 Task: Add a condition where "Hours until due date Greater than 25" in pending tickets.
Action: Mouse moved to (427, 542)
Screenshot: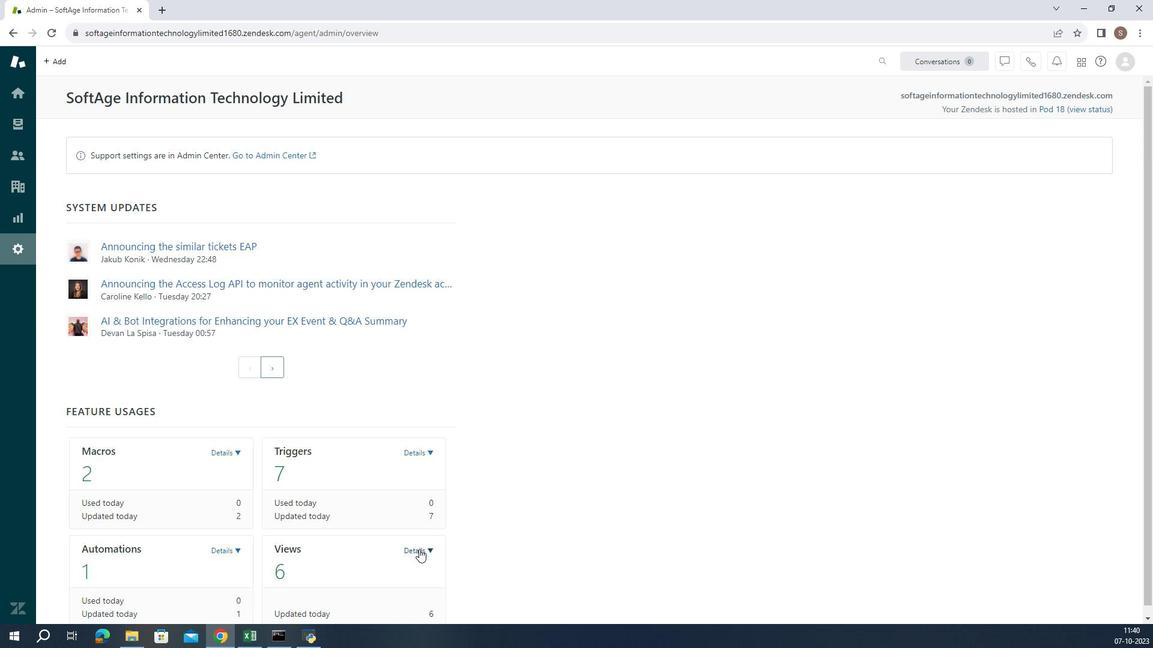 
Action: Mouse pressed left at (427, 542)
Screenshot: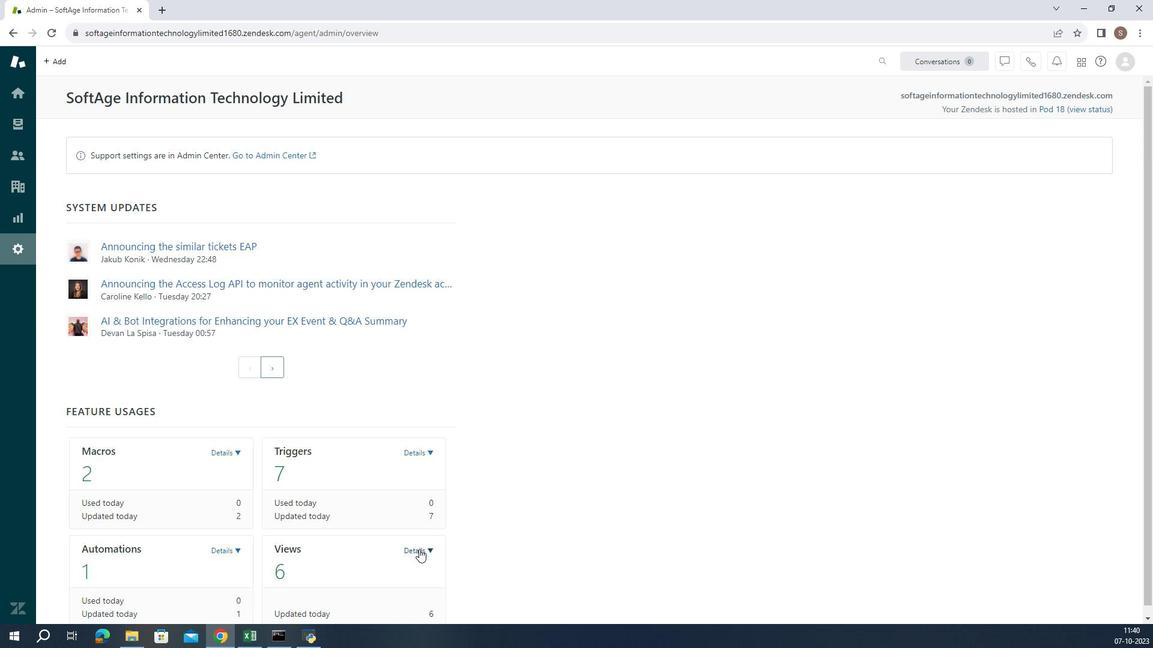
Action: Mouse moved to (385, 597)
Screenshot: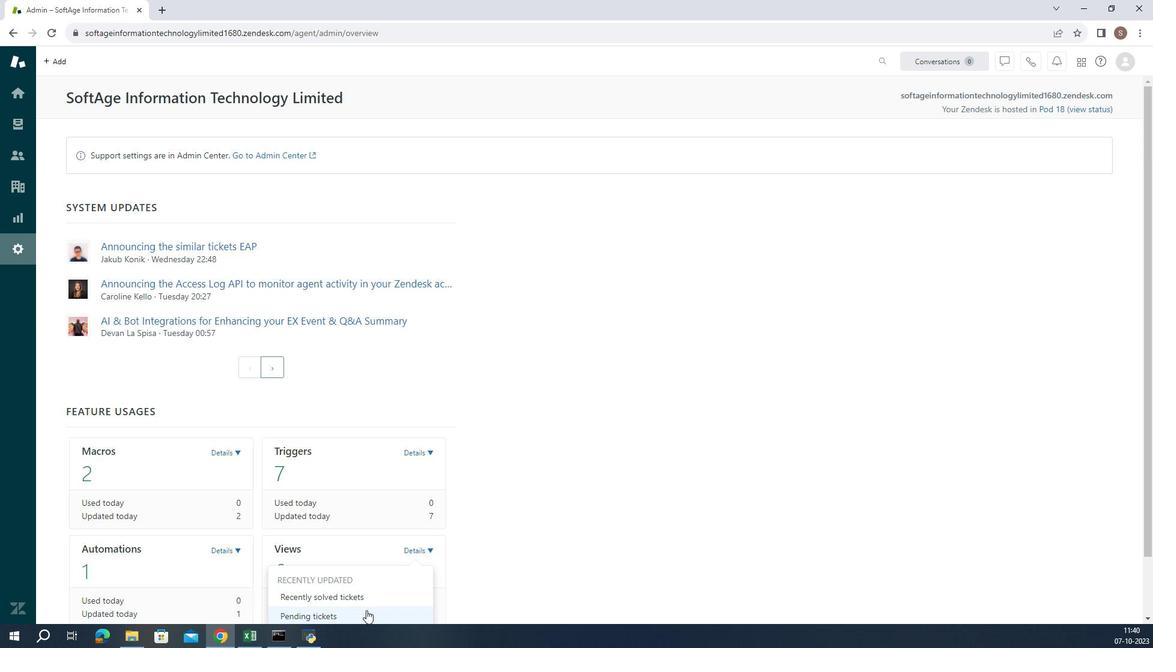 
Action: Mouse pressed left at (385, 597)
Screenshot: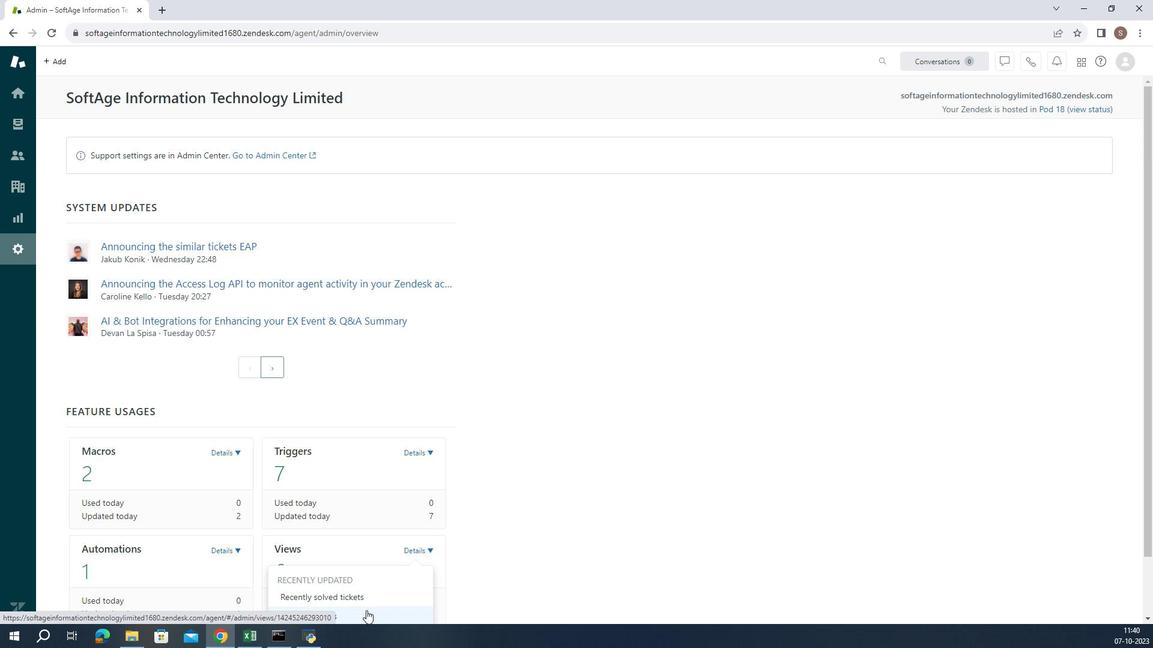 
Action: Mouse moved to (255, 416)
Screenshot: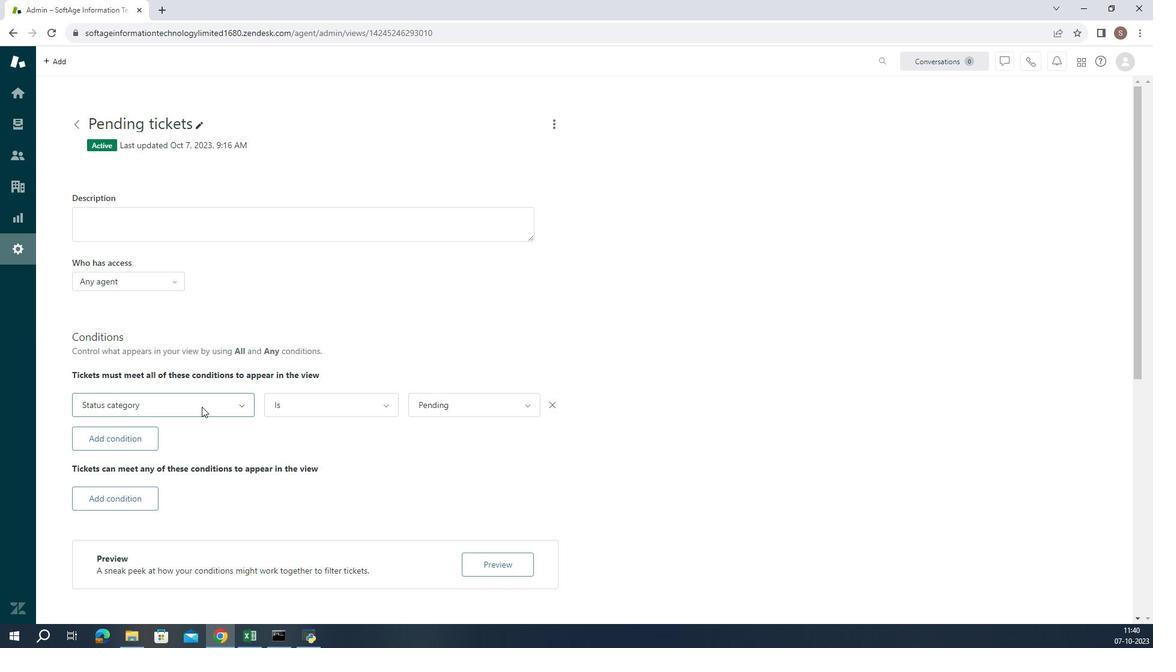 
Action: Mouse pressed left at (255, 416)
Screenshot: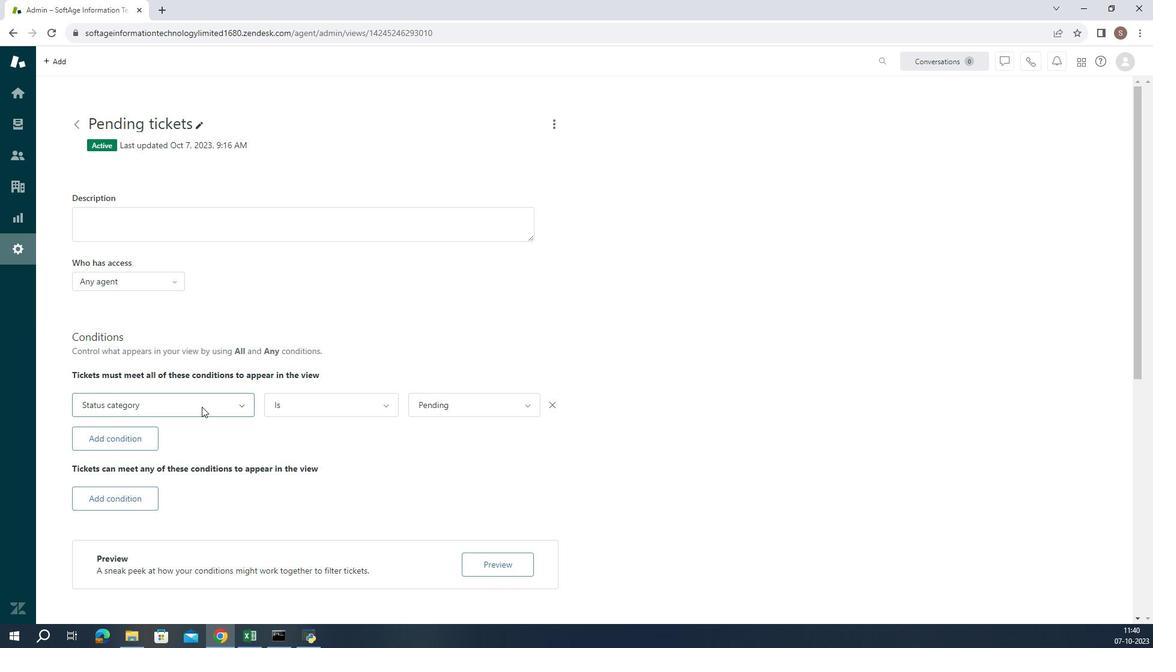 
Action: Mouse moved to (237, 318)
Screenshot: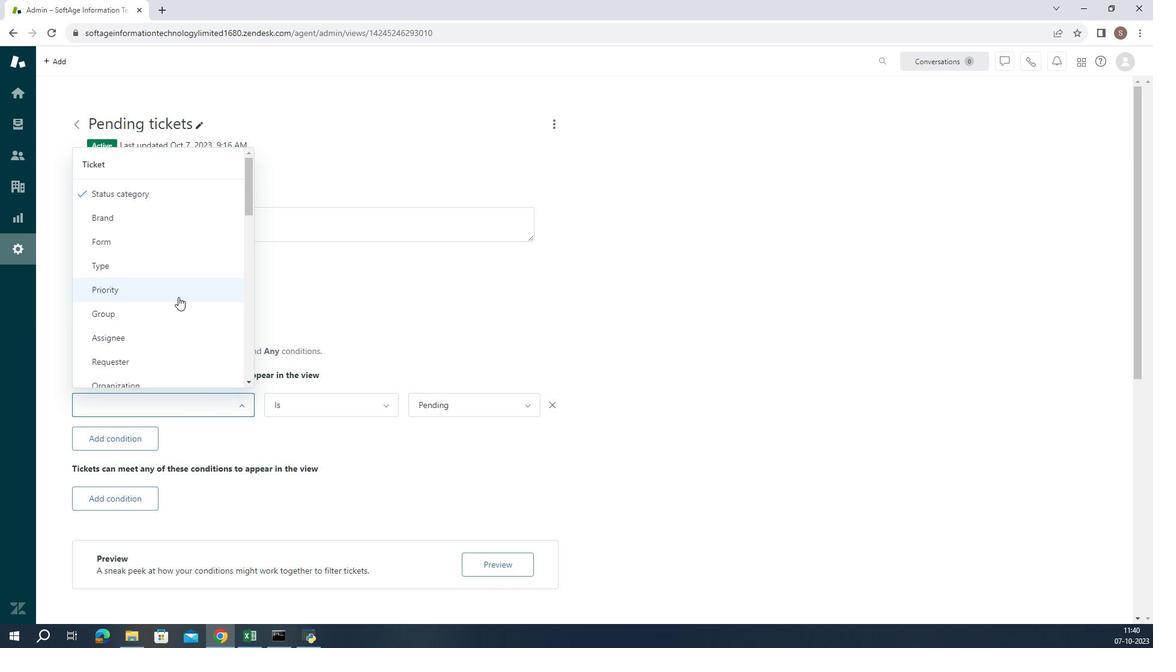 
Action: Mouse scrolled (237, 318) with delta (0, 0)
Screenshot: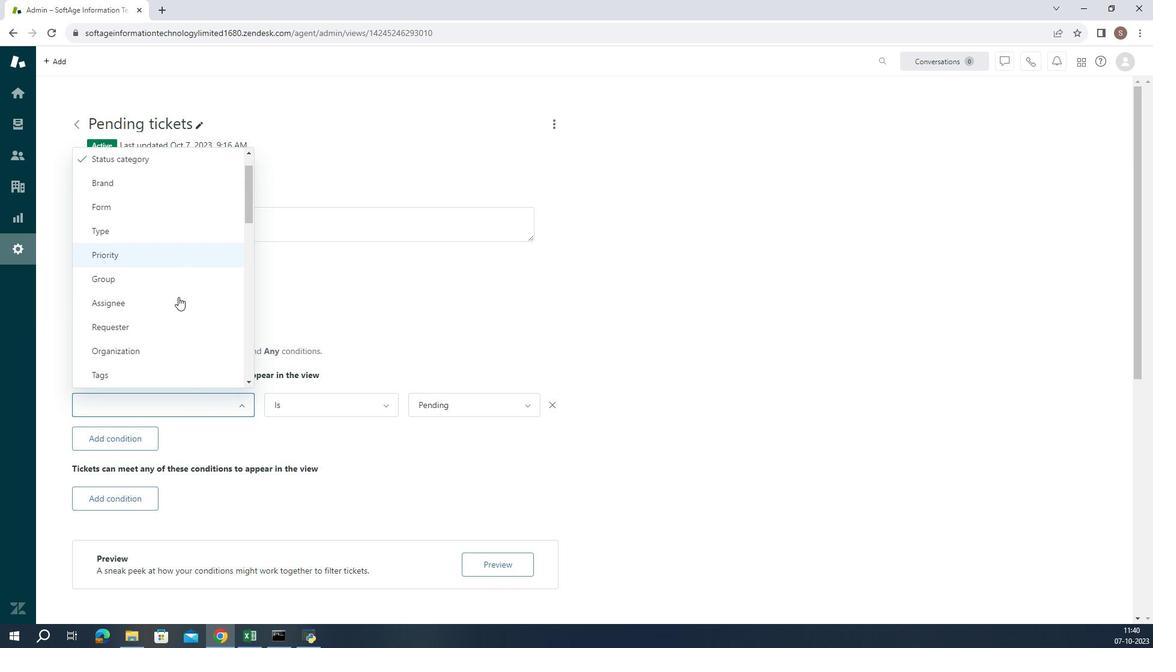 
Action: Mouse scrolled (237, 318) with delta (0, 0)
Screenshot: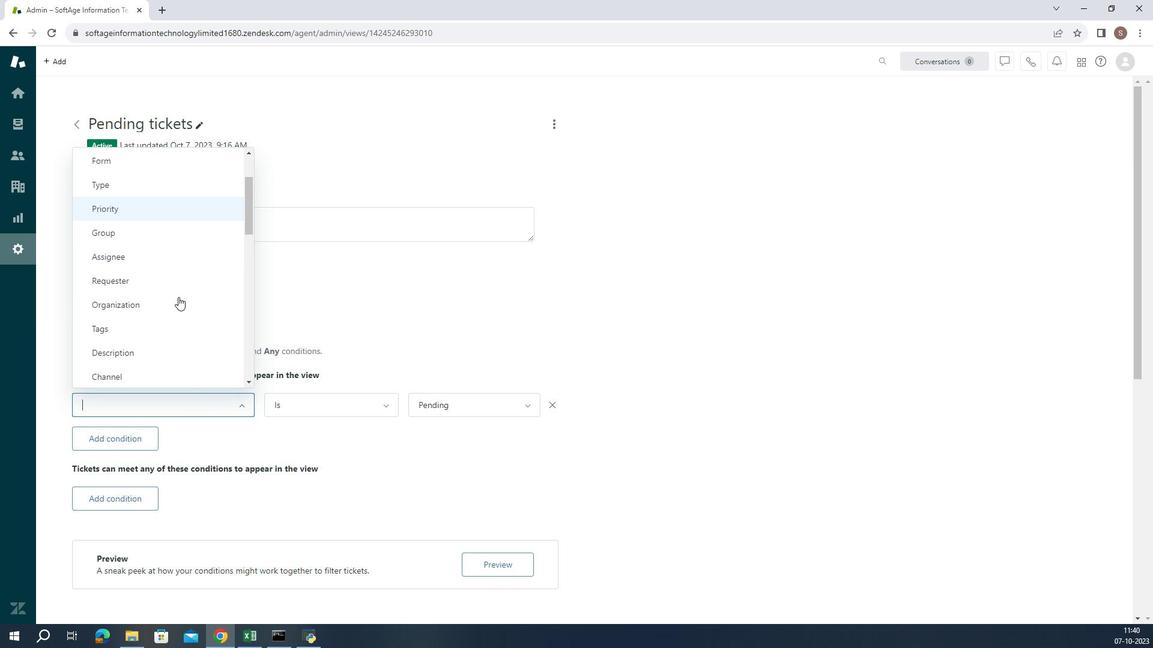 
Action: Mouse scrolled (237, 318) with delta (0, 0)
Screenshot: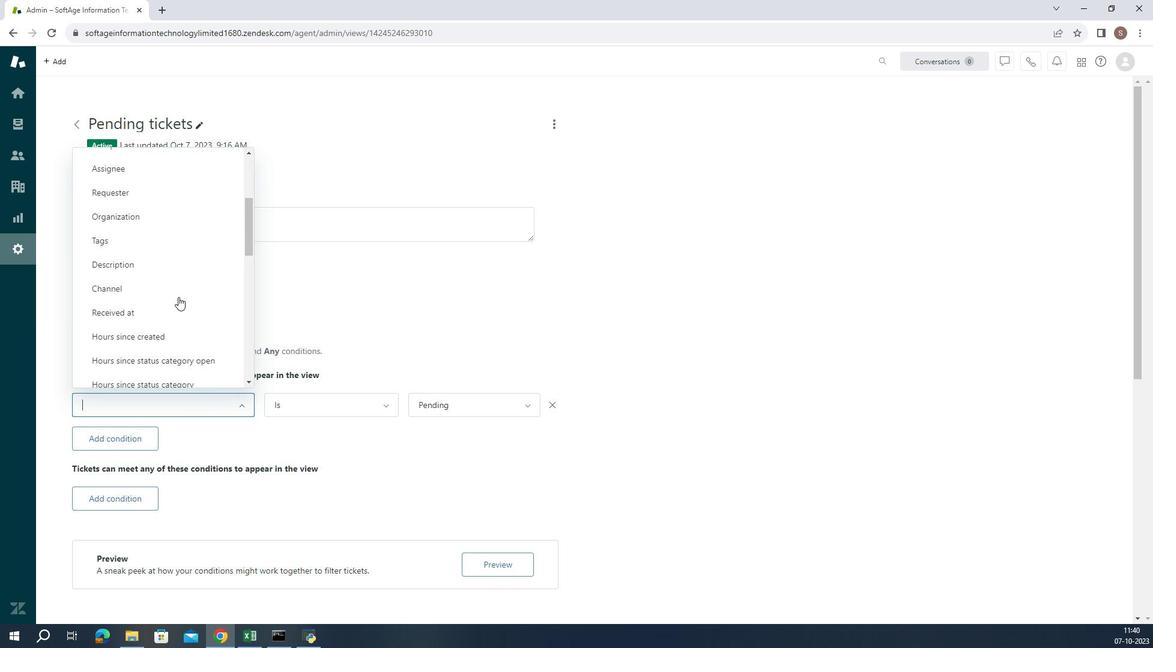 
Action: Mouse moved to (237, 318)
Screenshot: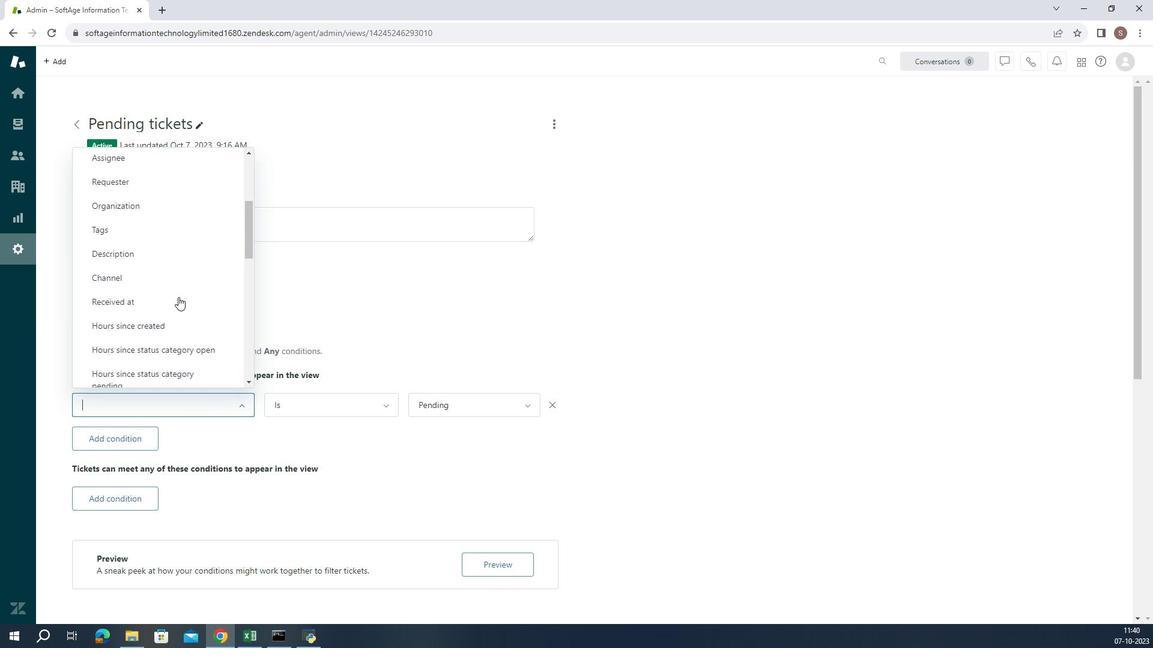 
Action: Mouse scrolled (237, 318) with delta (0, 0)
Screenshot: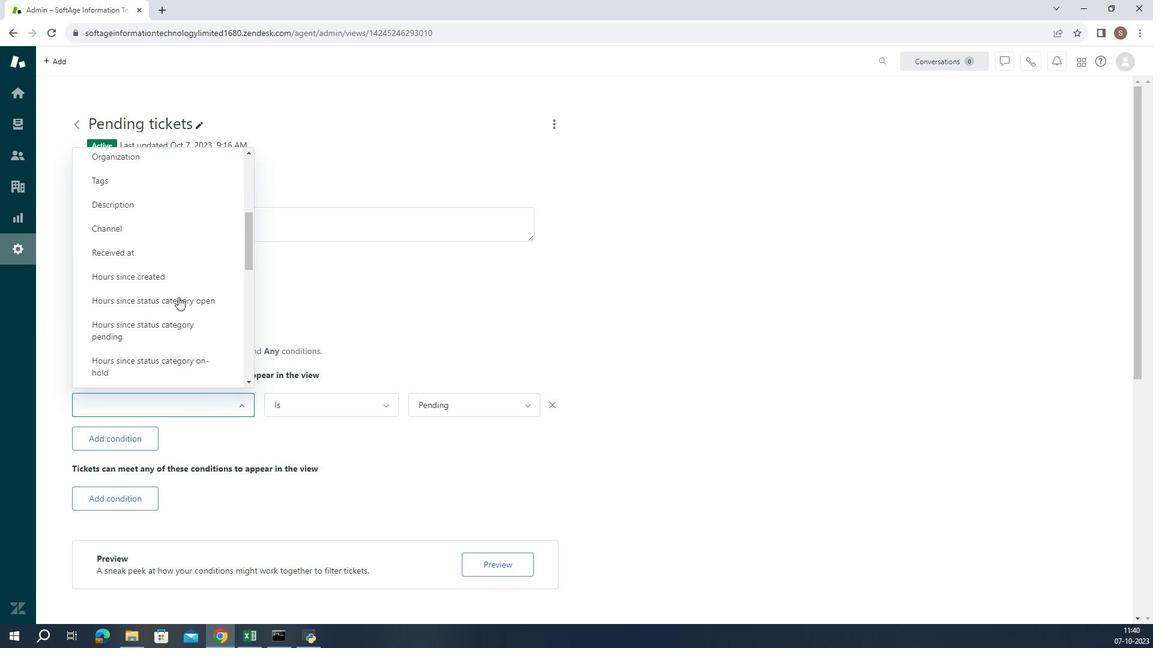 
Action: Mouse scrolled (237, 318) with delta (0, 0)
Screenshot: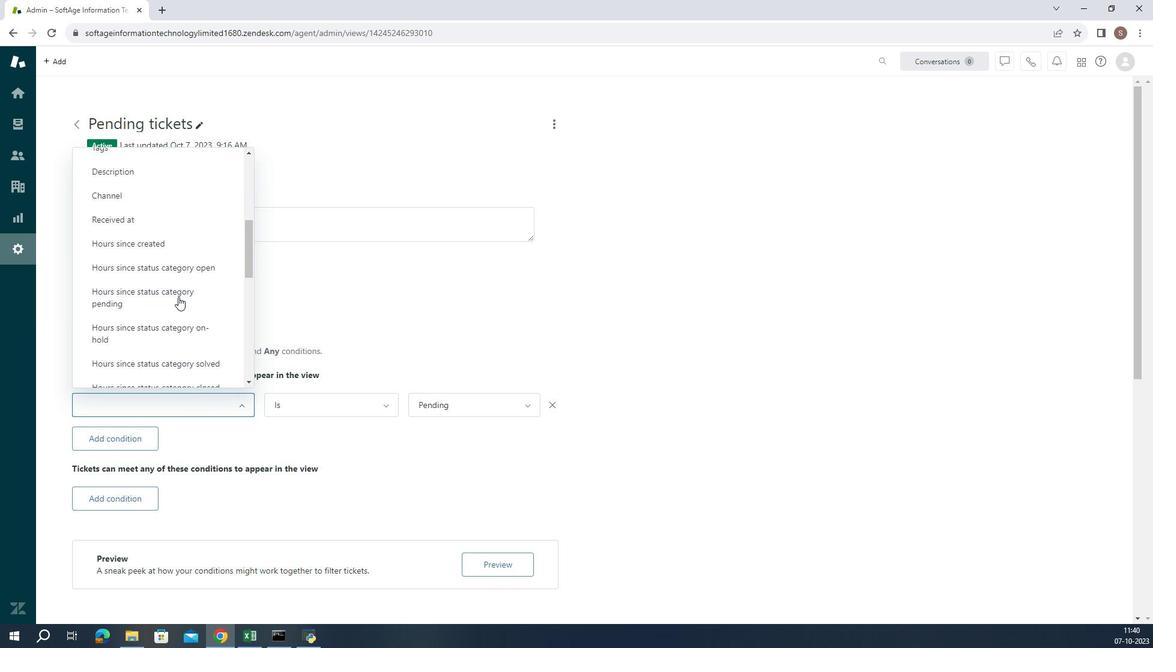 
Action: Mouse moved to (239, 317)
Screenshot: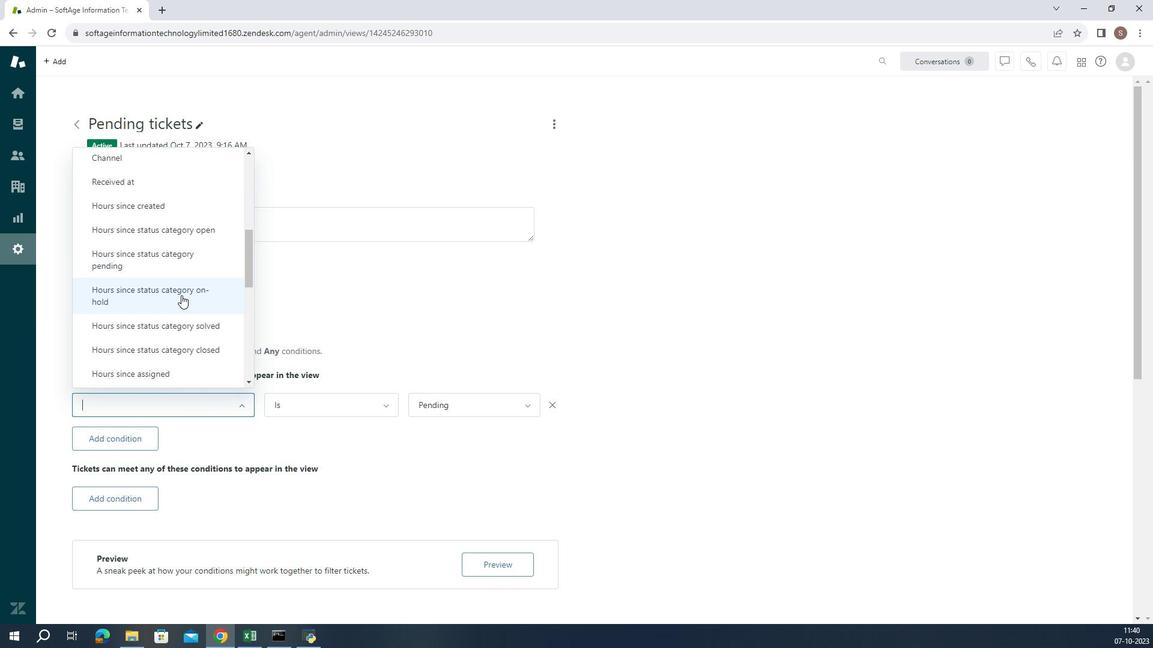 
Action: Mouse scrolled (239, 316) with delta (0, 0)
Screenshot: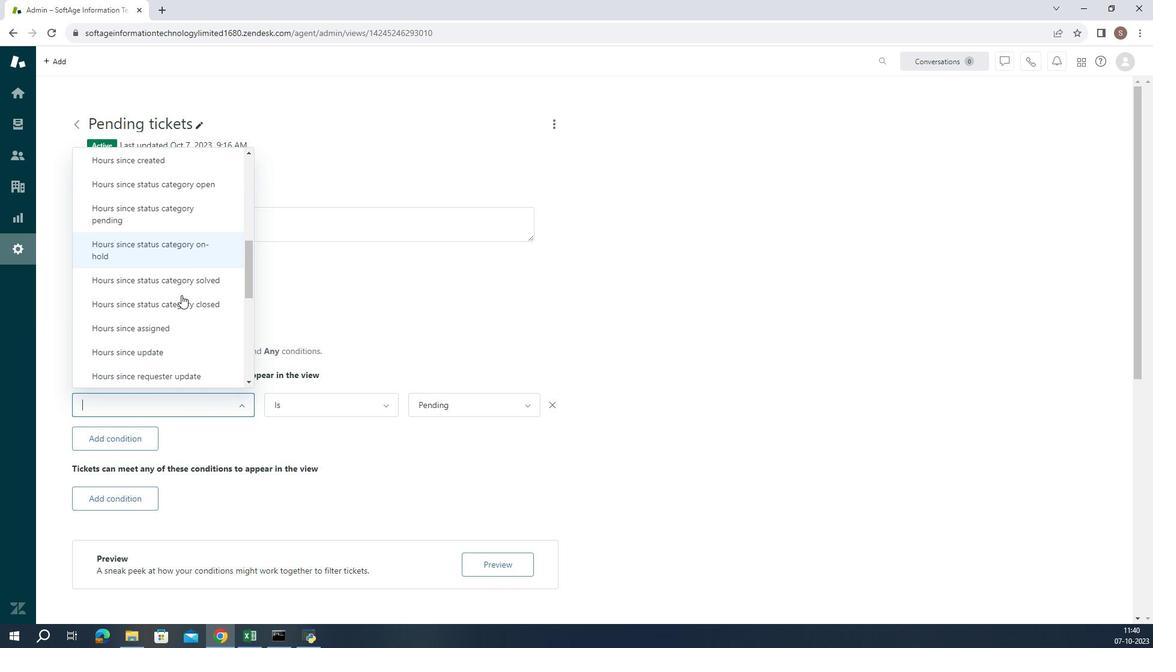 
Action: Mouse scrolled (239, 316) with delta (0, 0)
Screenshot: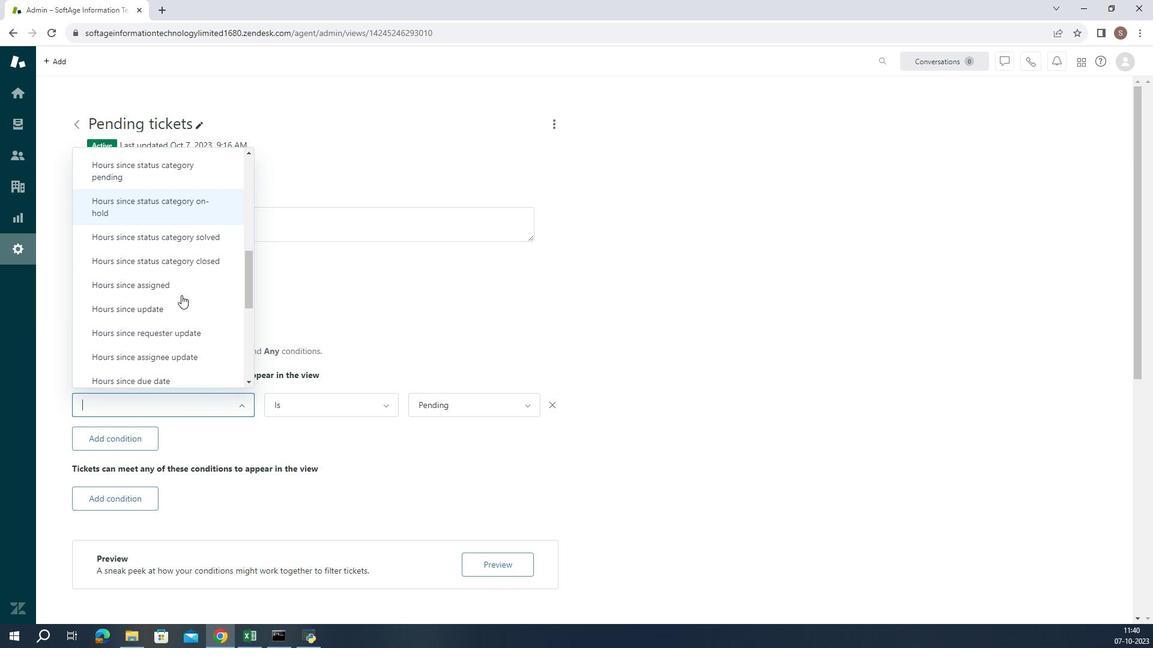 
Action: Mouse moved to (243, 380)
Screenshot: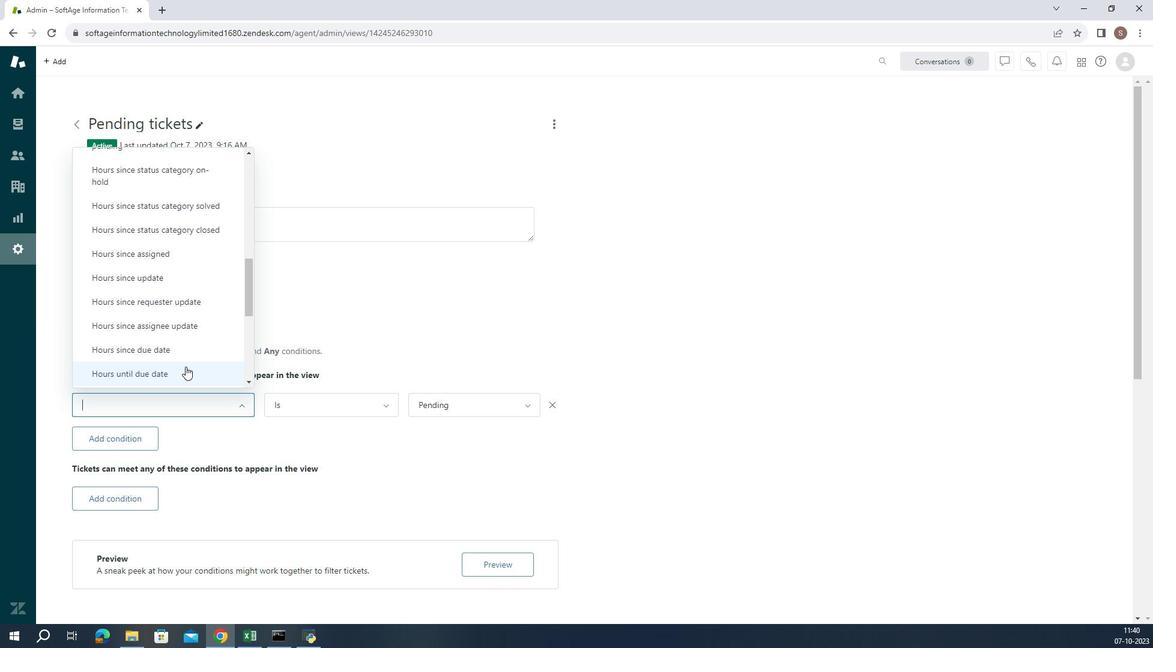
Action: Mouse pressed left at (243, 380)
Screenshot: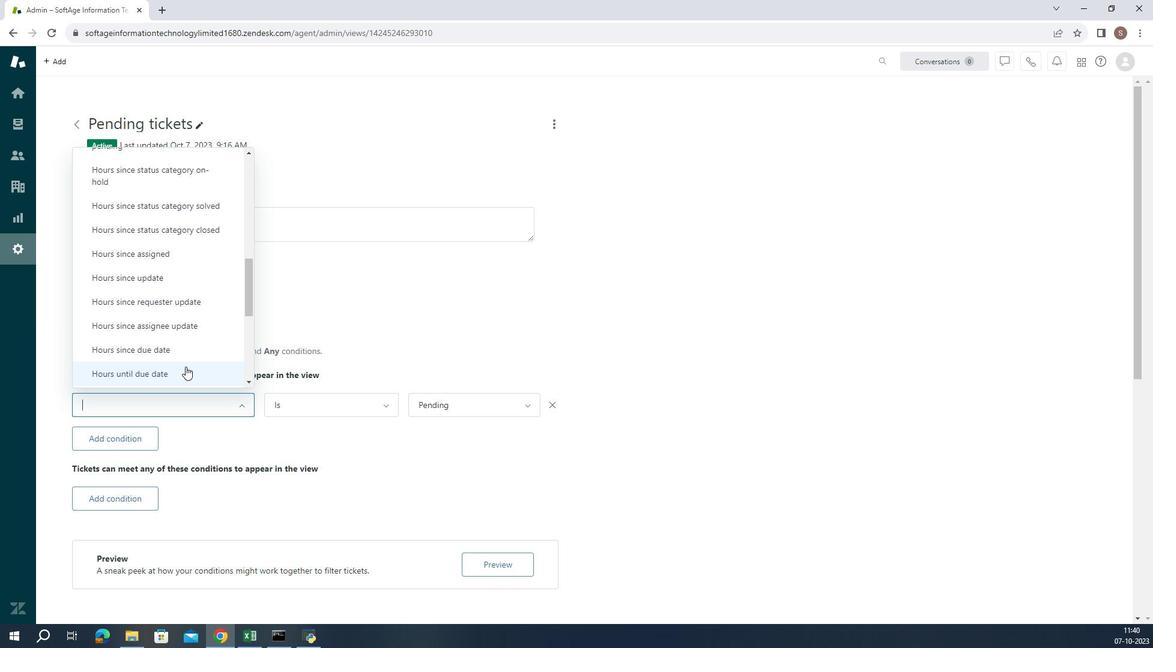 
Action: Mouse moved to (333, 413)
Screenshot: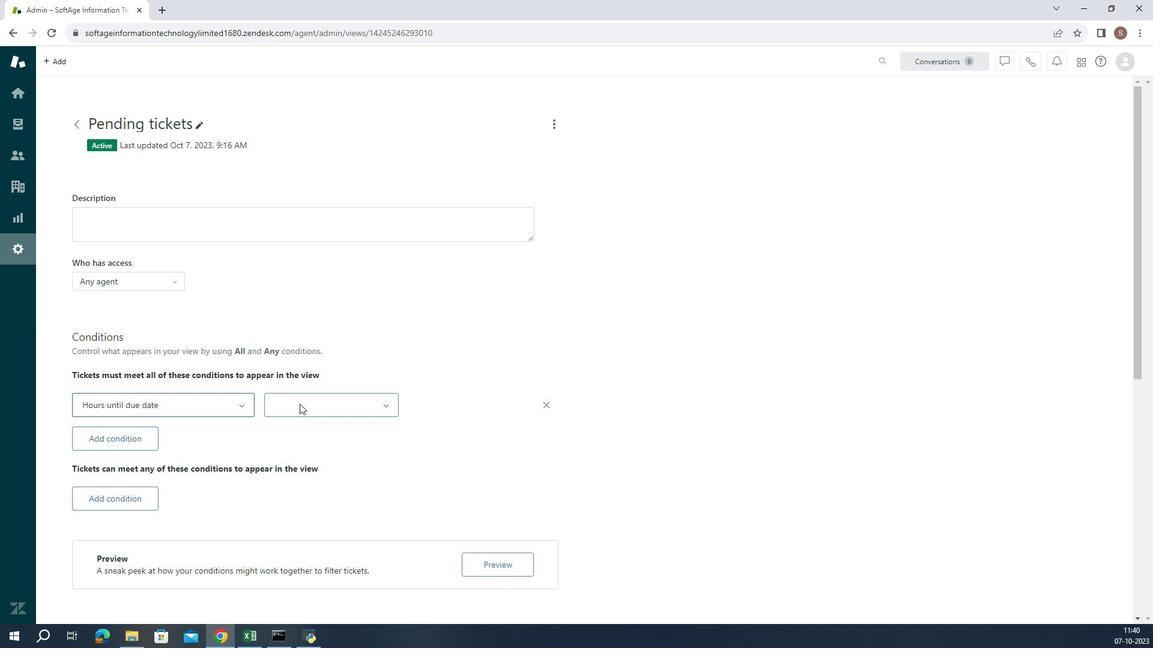 
Action: Mouse pressed left at (333, 413)
Screenshot: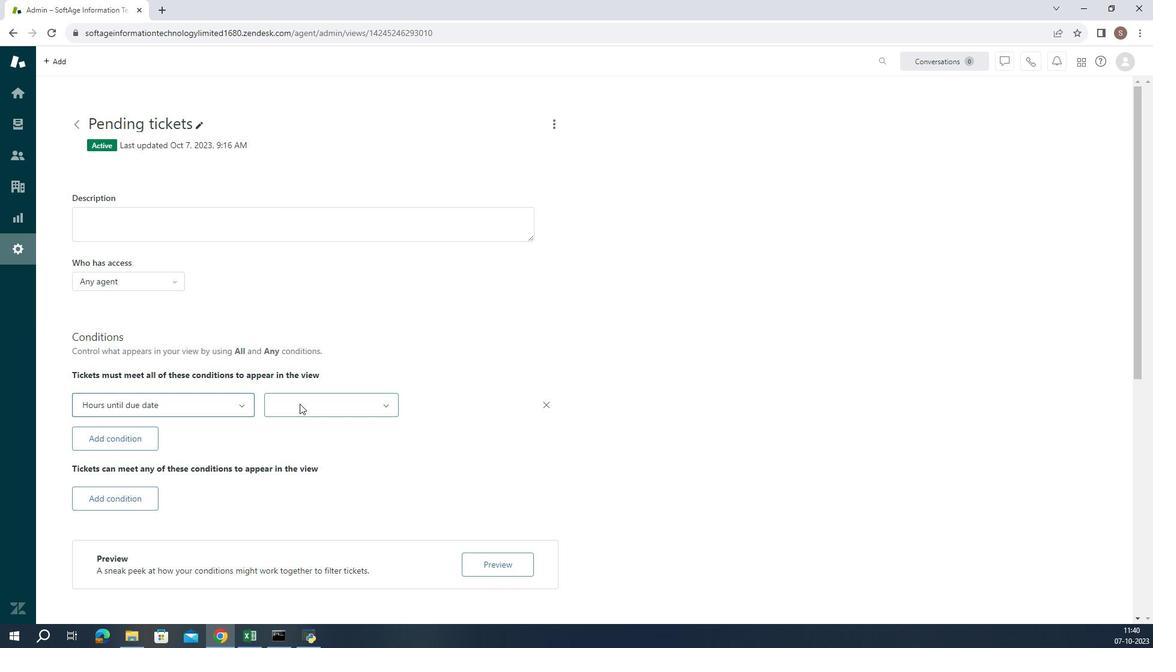 
Action: Mouse moved to (352, 466)
Screenshot: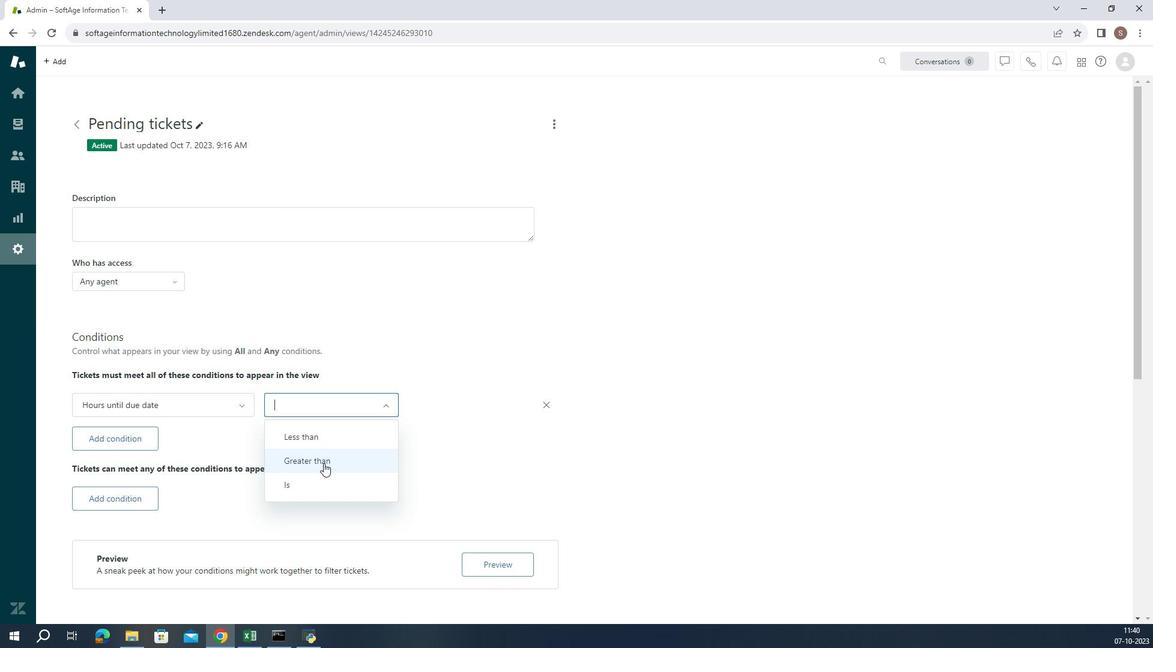 
Action: Mouse pressed left at (352, 466)
Screenshot: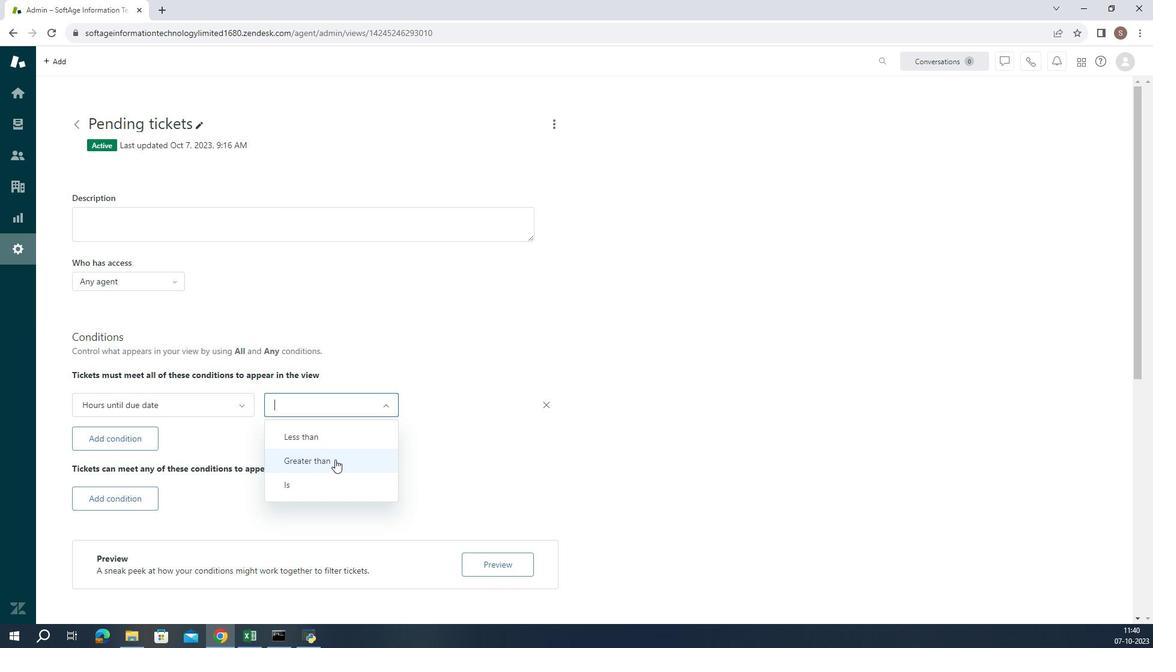 
Action: Mouse moved to (454, 415)
Screenshot: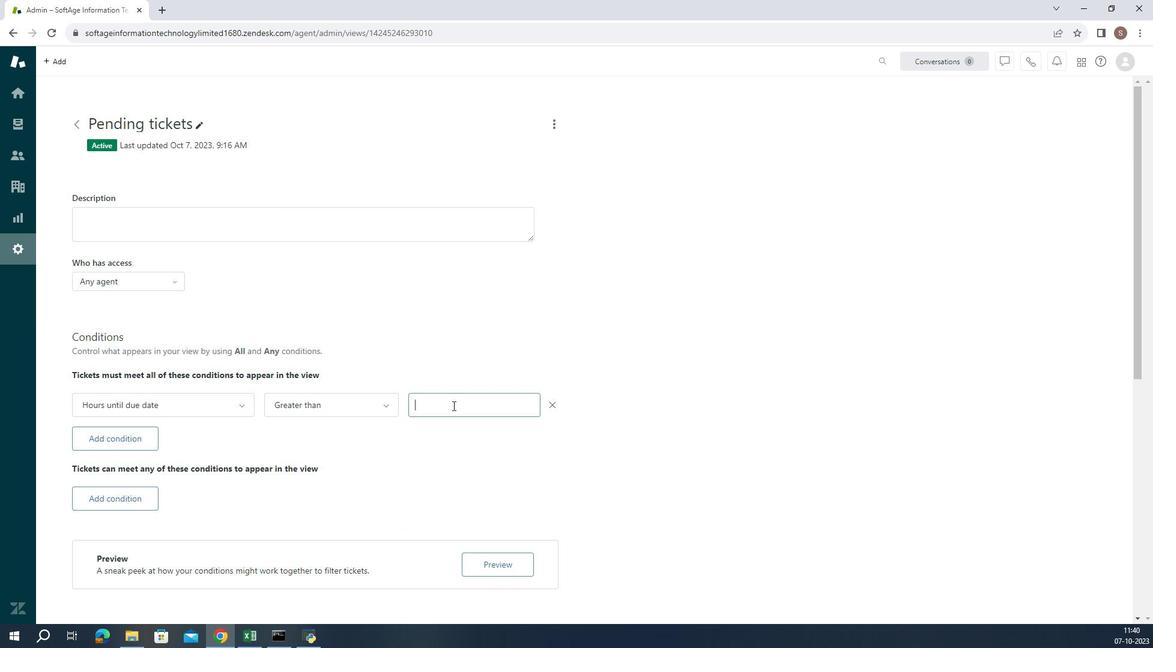 
Action: Mouse pressed left at (454, 415)
Screenshot: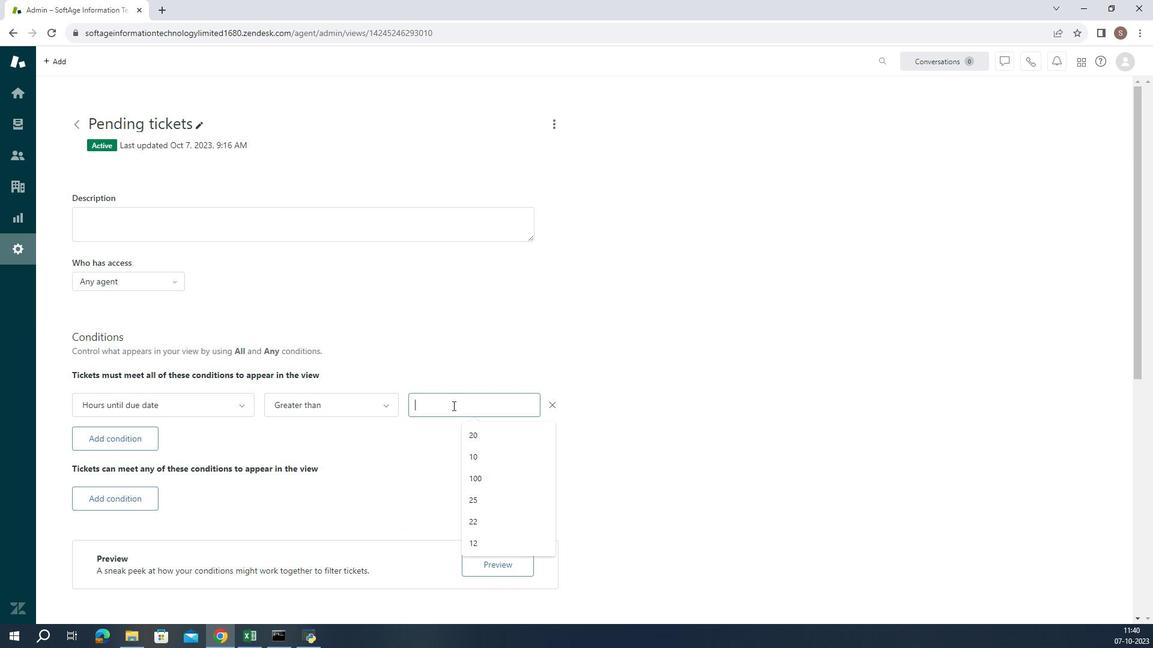 
Action: Key pressed 25
Screenshot: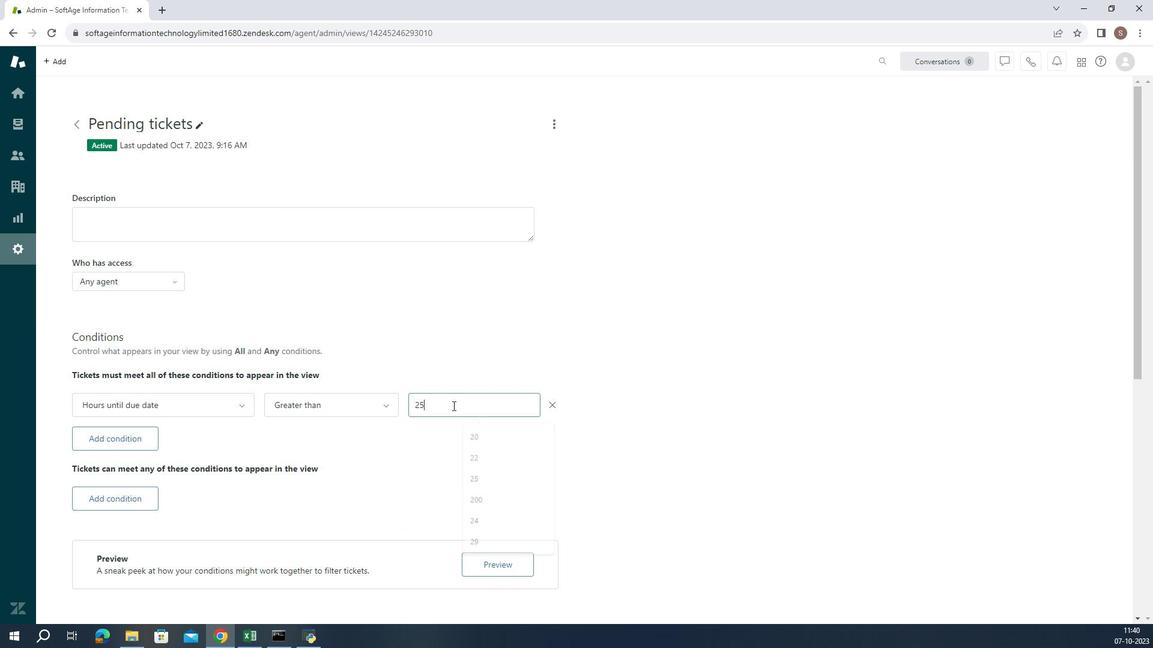 
Action: Mouse moved to (450, 434)
Screenshot: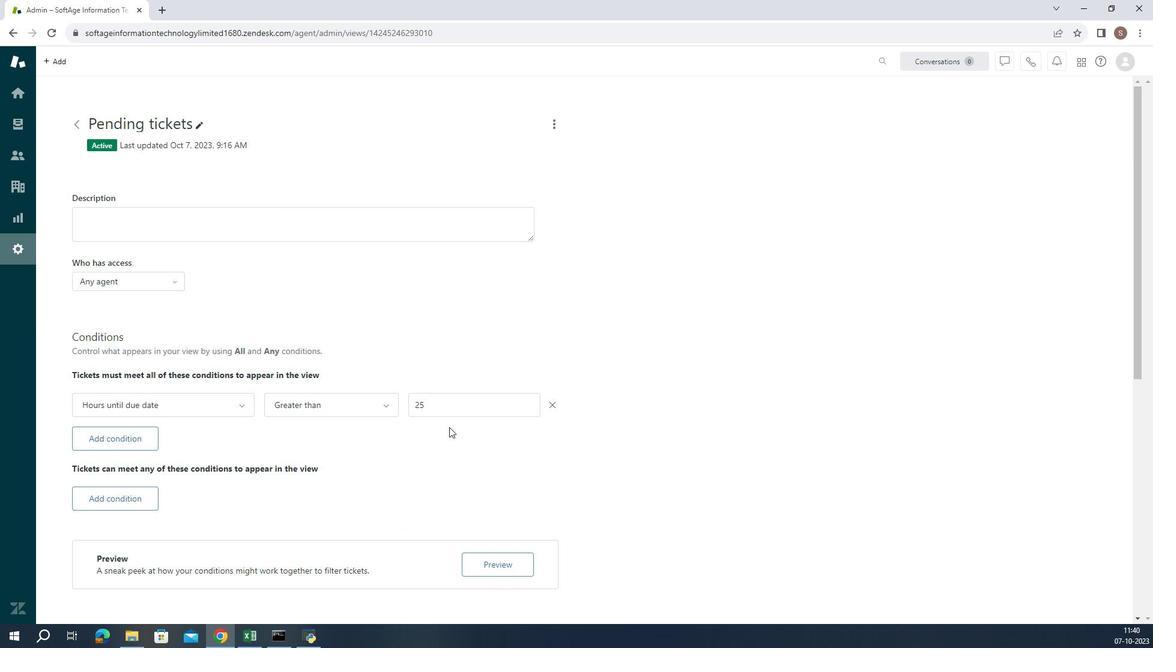 
Action: Mouse pressed left at (450, 434)
Screenshot: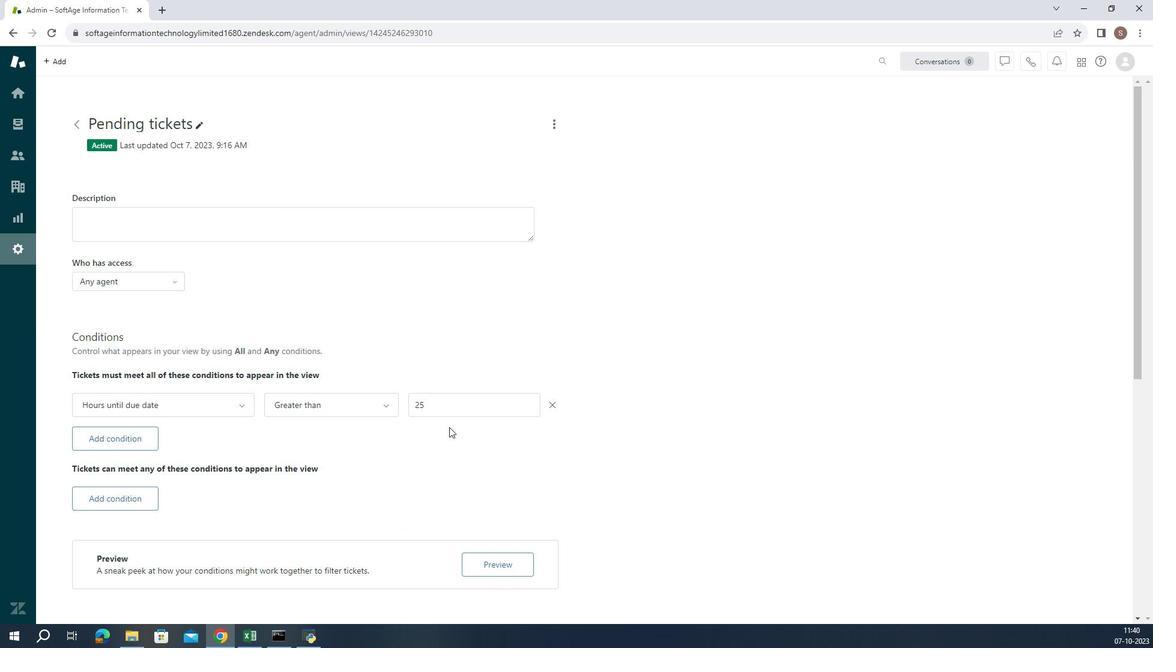 
Action: Mouse moved to (451, 434)
Screenshot: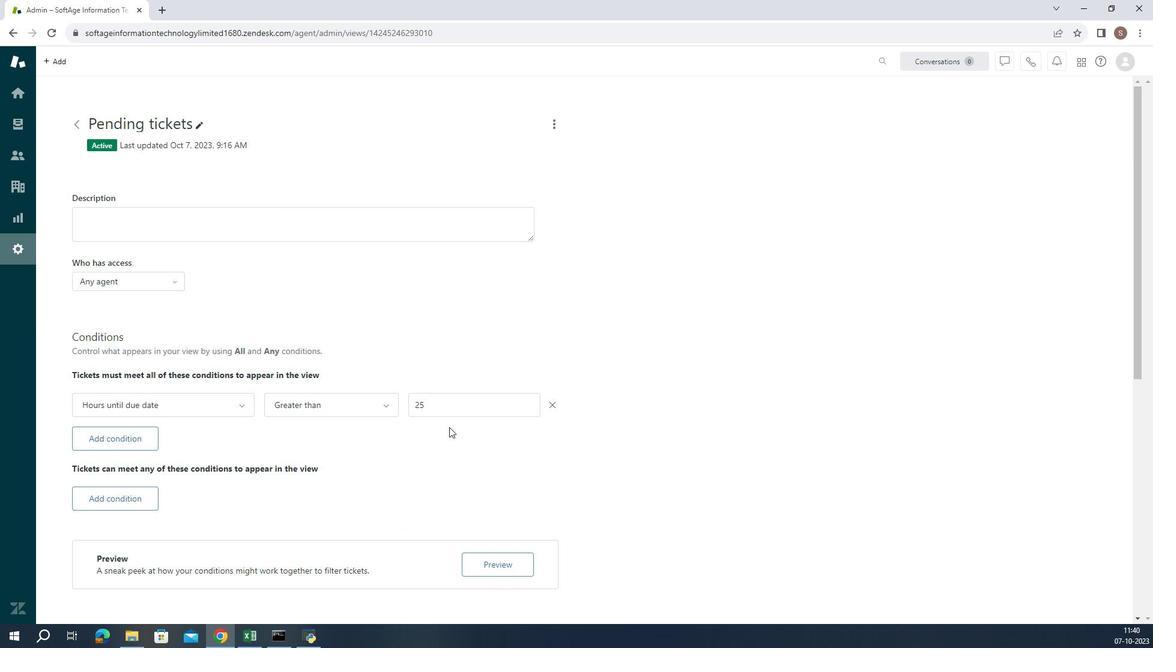 
